 Task: Select invitations.
Action: Mouse moved to (712, 99)
Screenshot: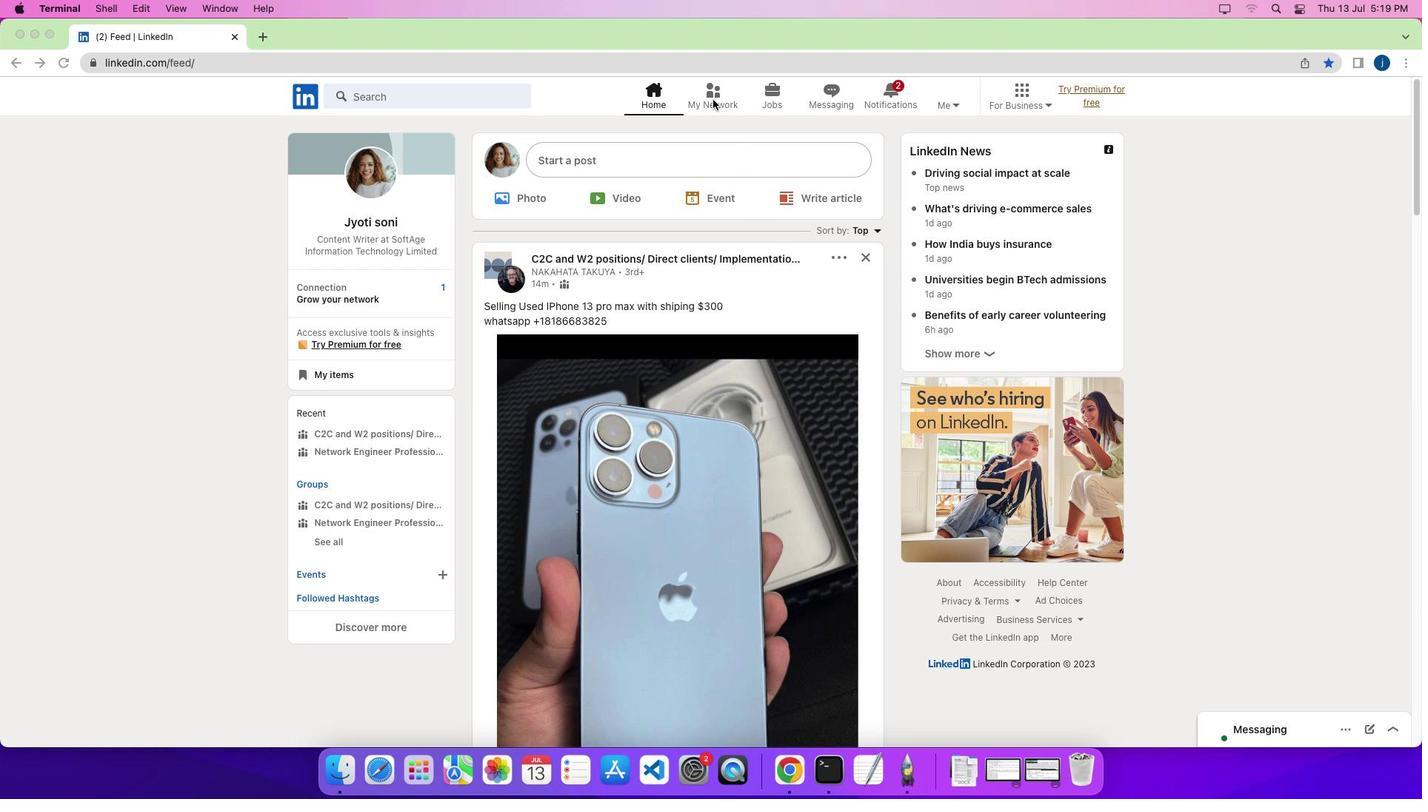 
Action: Mouse pressed left at (712, 99)
Screenshot: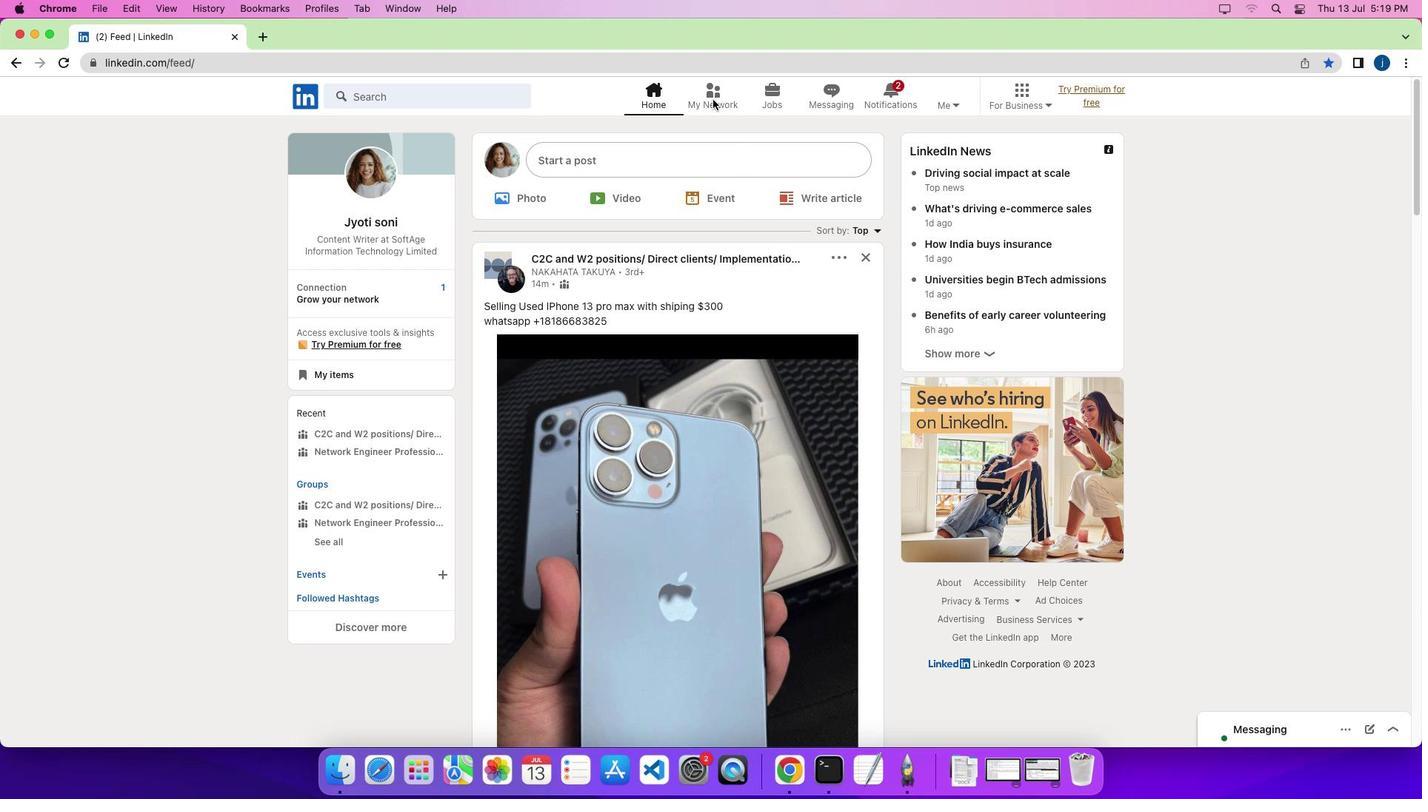 
Action: Mouse pressed left at (712, 99)
Screenshot: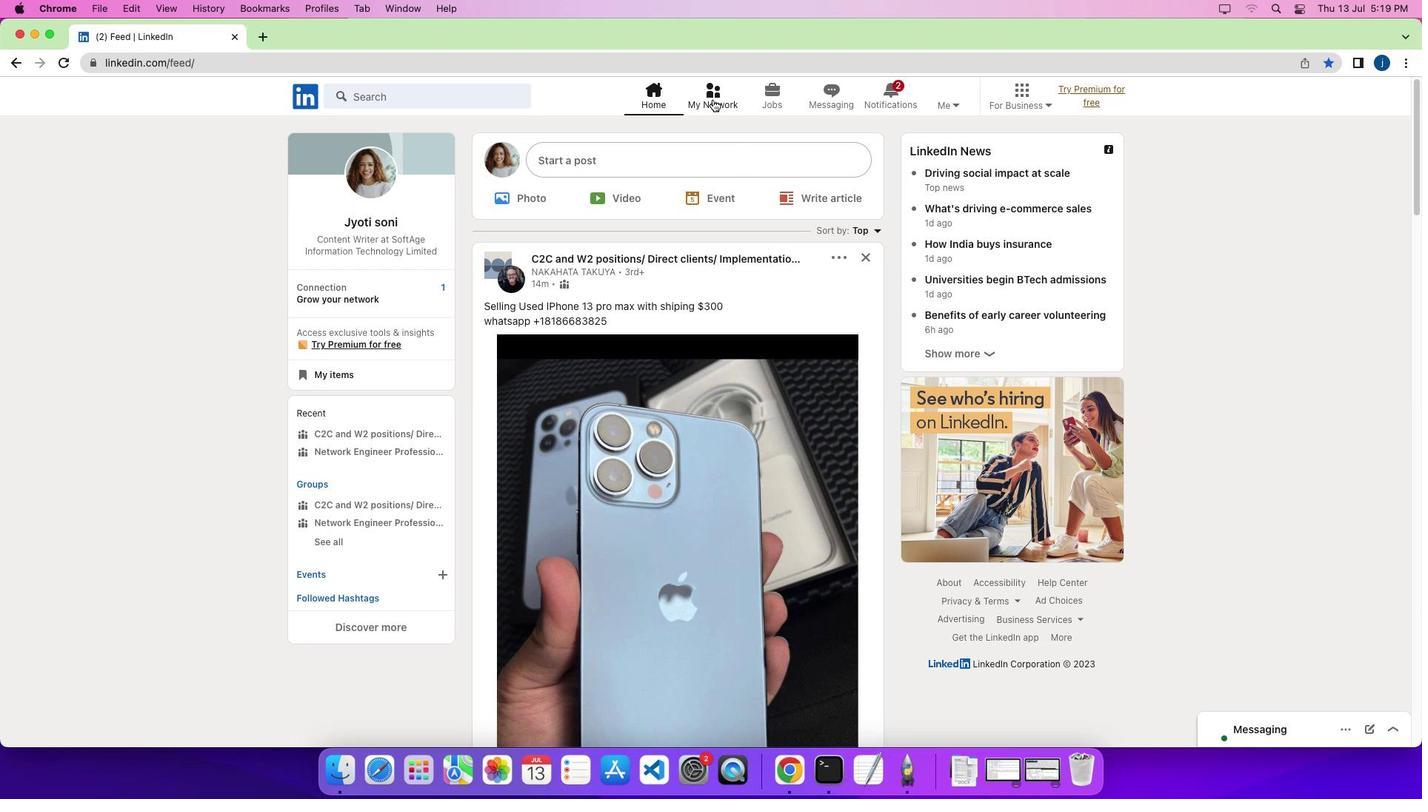 
Action: Mouse moved to (399, 207)
Screenshot: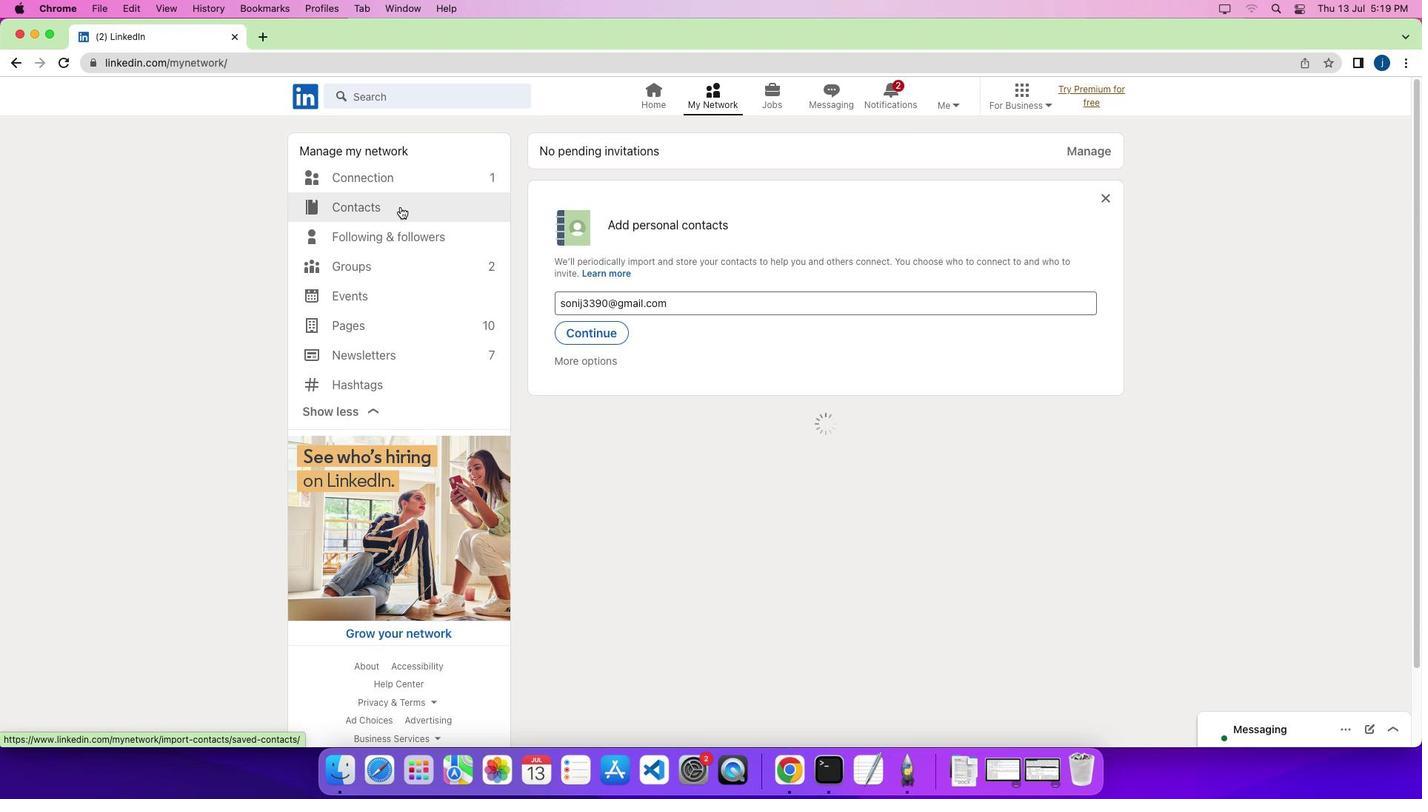 
Action: Mouse pressed left at (399, 207)
Screenshot: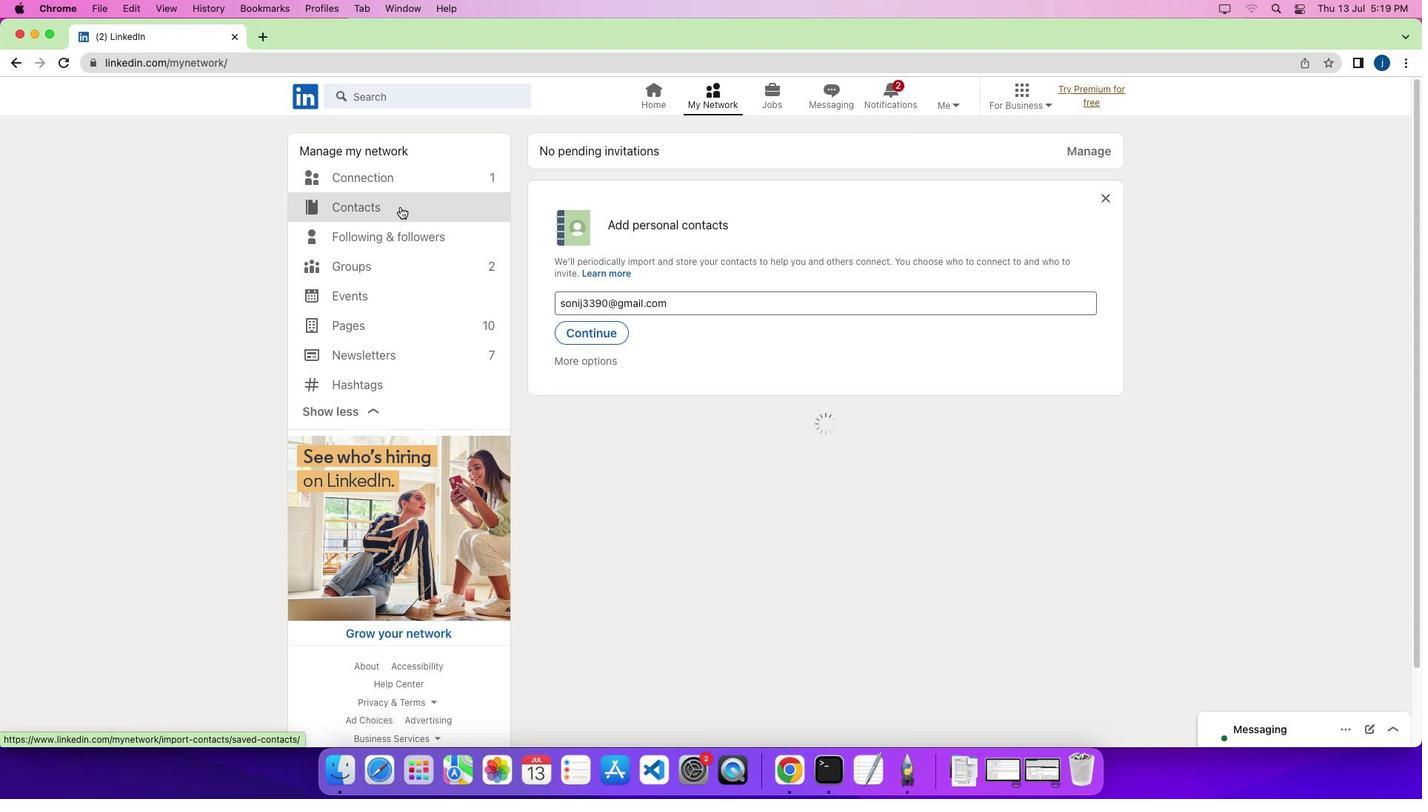
Action: Mouse moved to (939, 241)
Screenshot: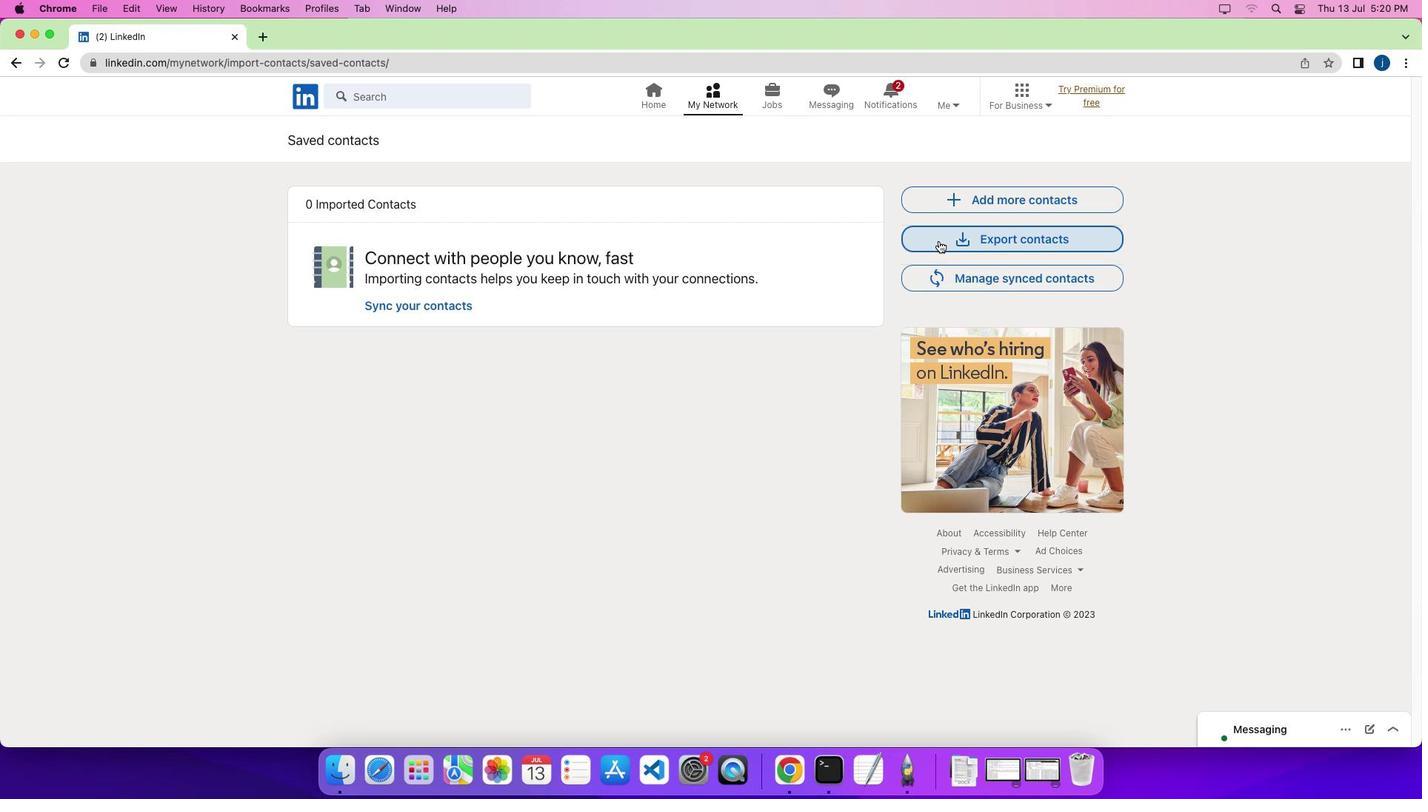 
Action: Mouse pressed left at (939, 241)
Screenshot: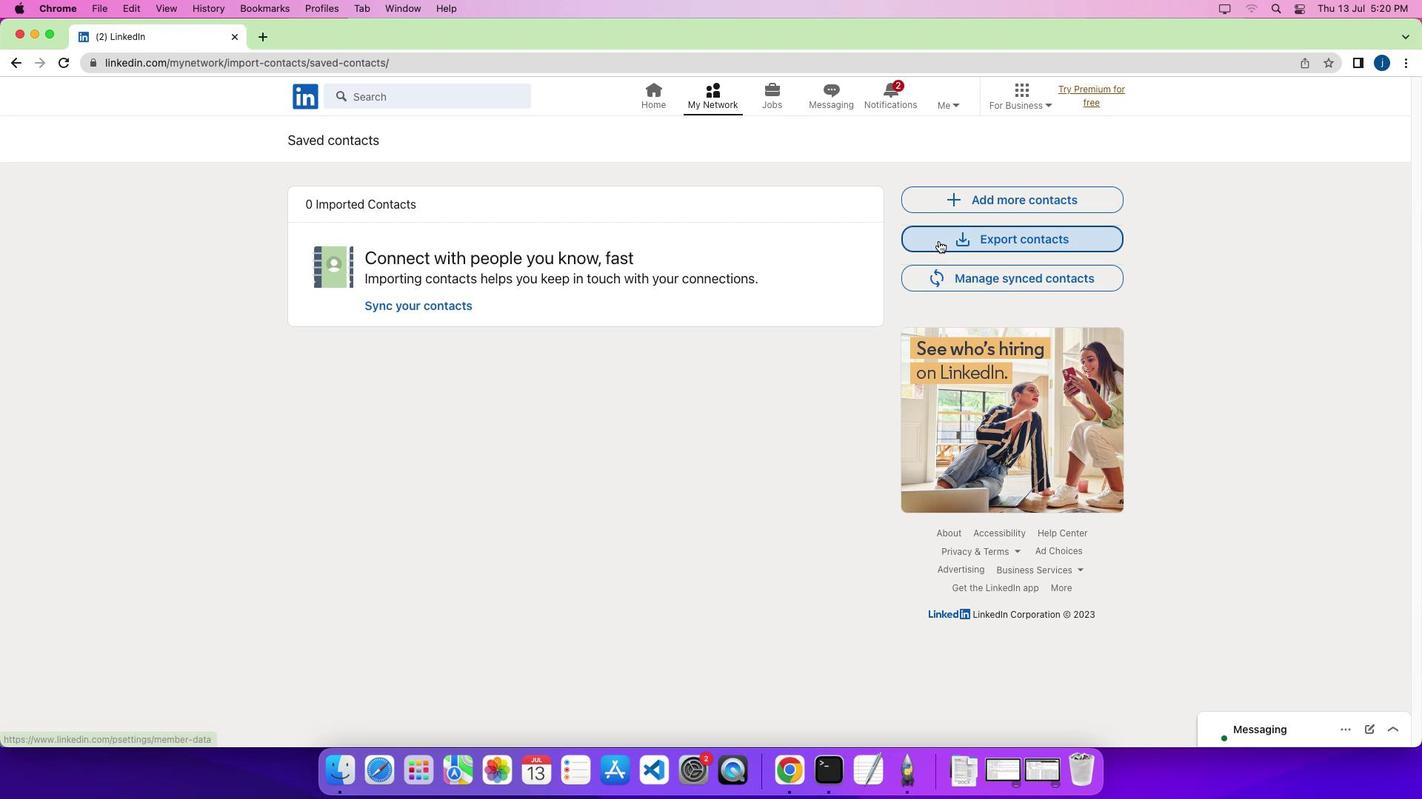 
Action: Mouse moved to (758, 341)
Screenshot: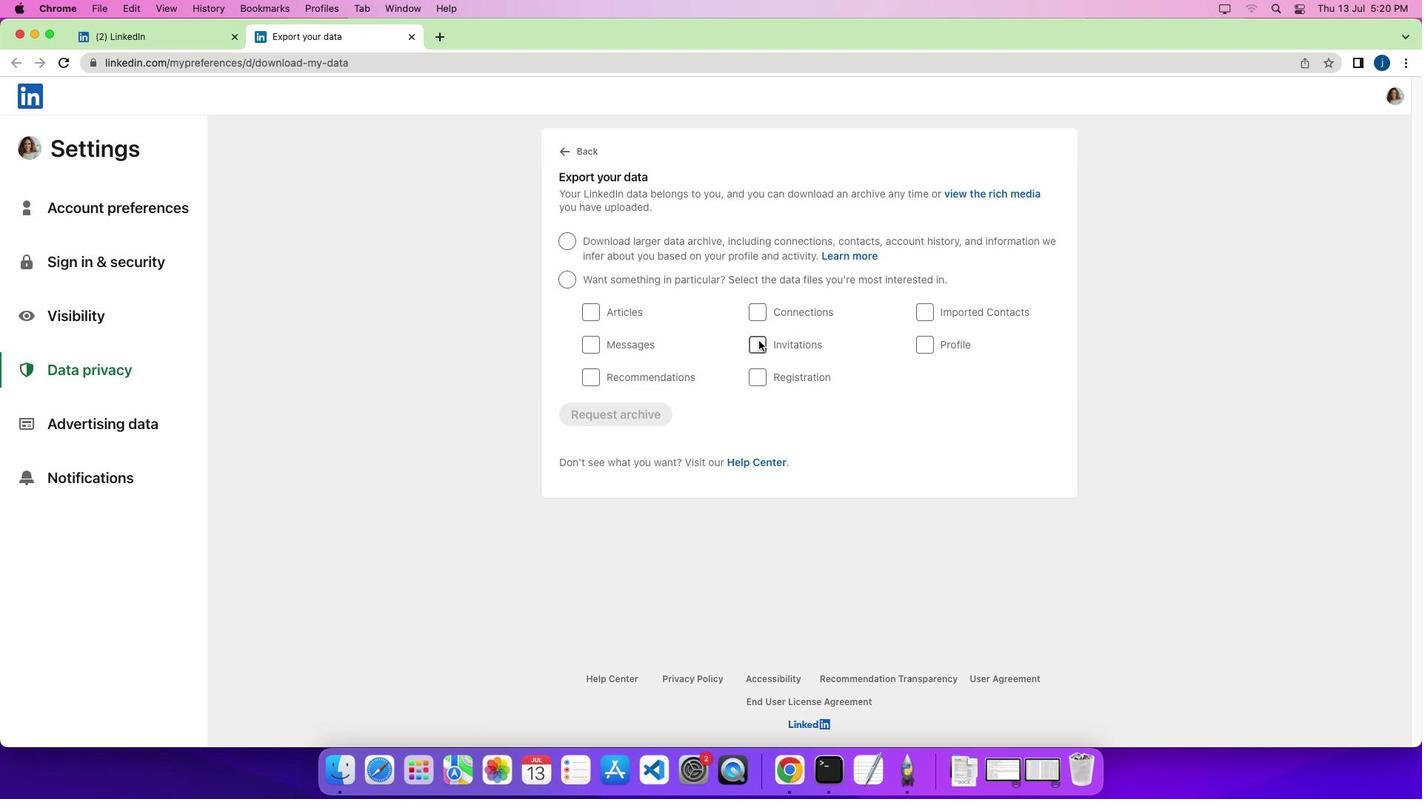 
Action: Mouse pressed left at (758, 341)
Screenshot: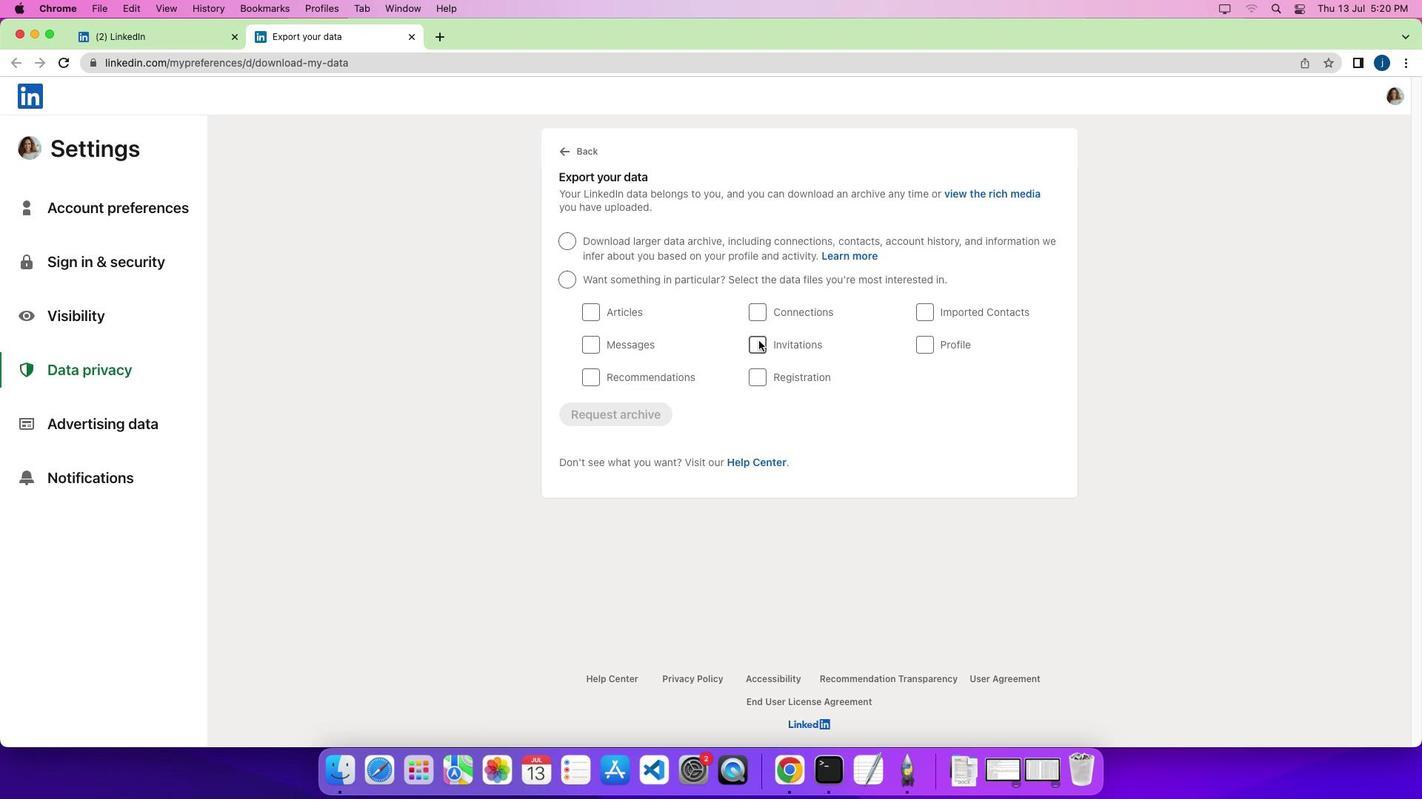
Action: Mouse moved to (828, 363)
Screenshot: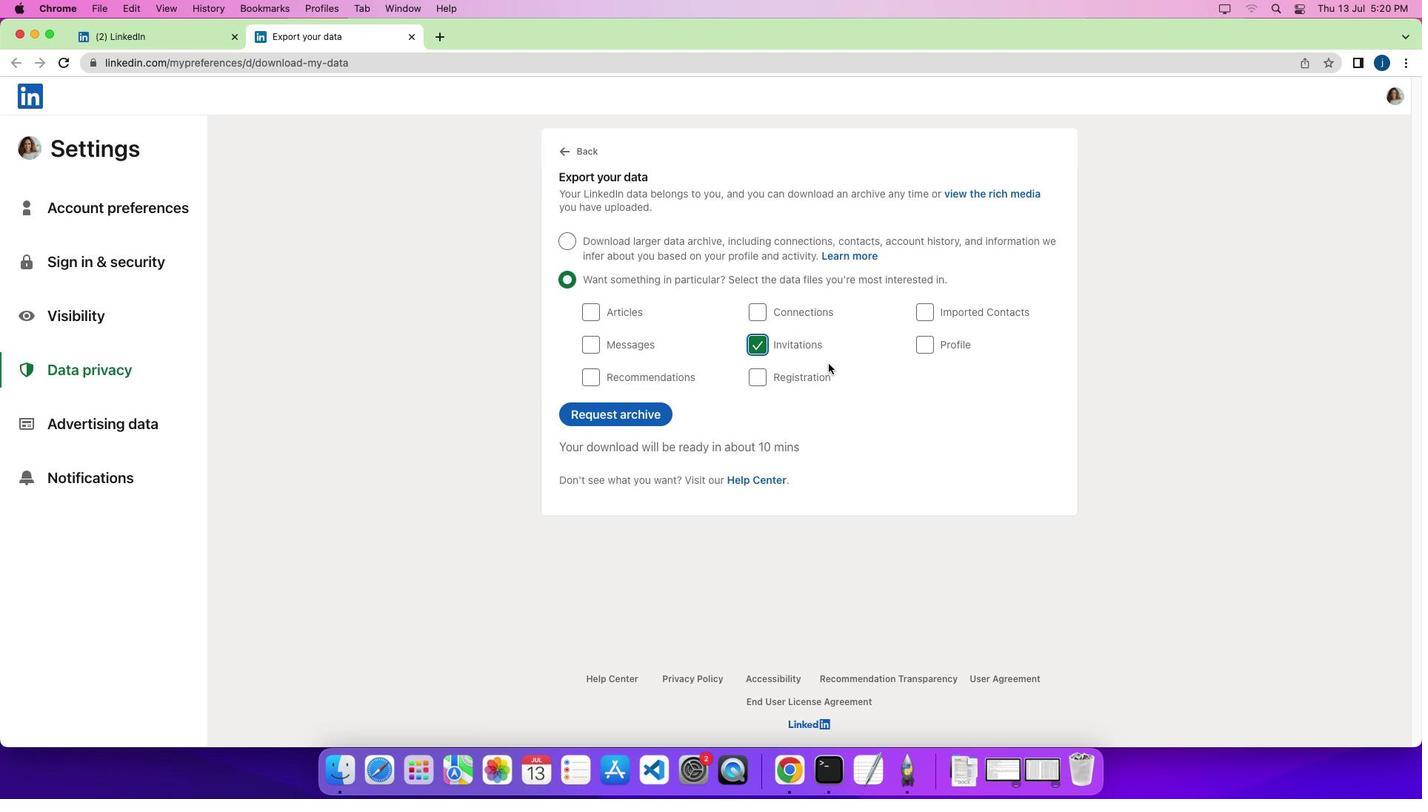 
